 Task: Add a condition where "Status category Less than Open" in new tickets in your groups.
Action: Mouse moved to (119, 483)
Screenshot: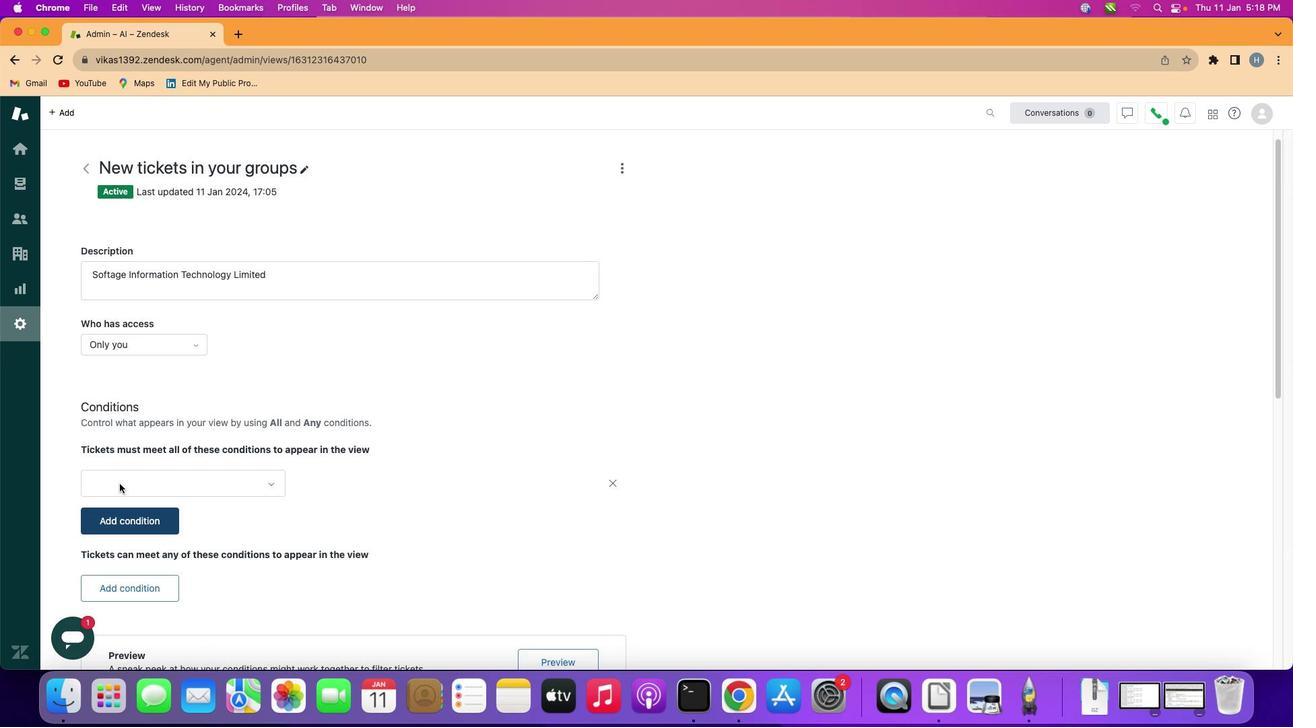 
Action: Mouse pressed left at (119, 483)
Screenshot: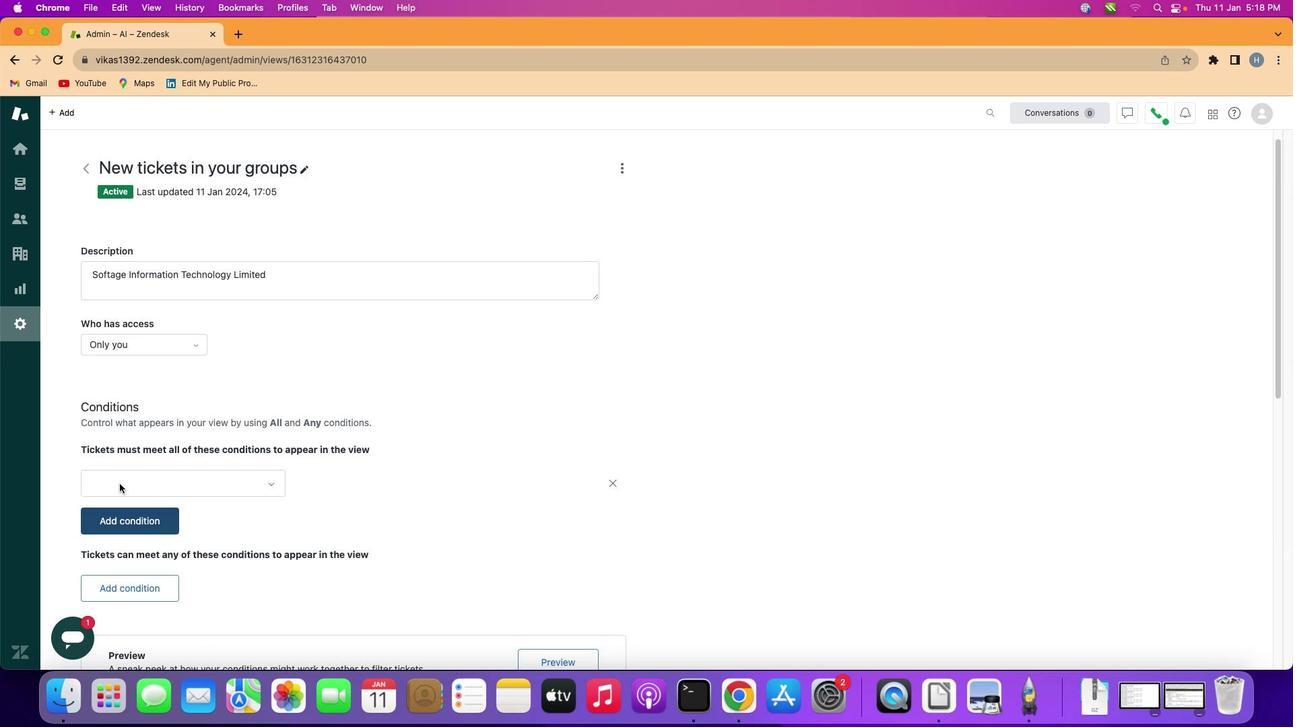 
Action: Mouse moved to (186, 481)
Screenshot: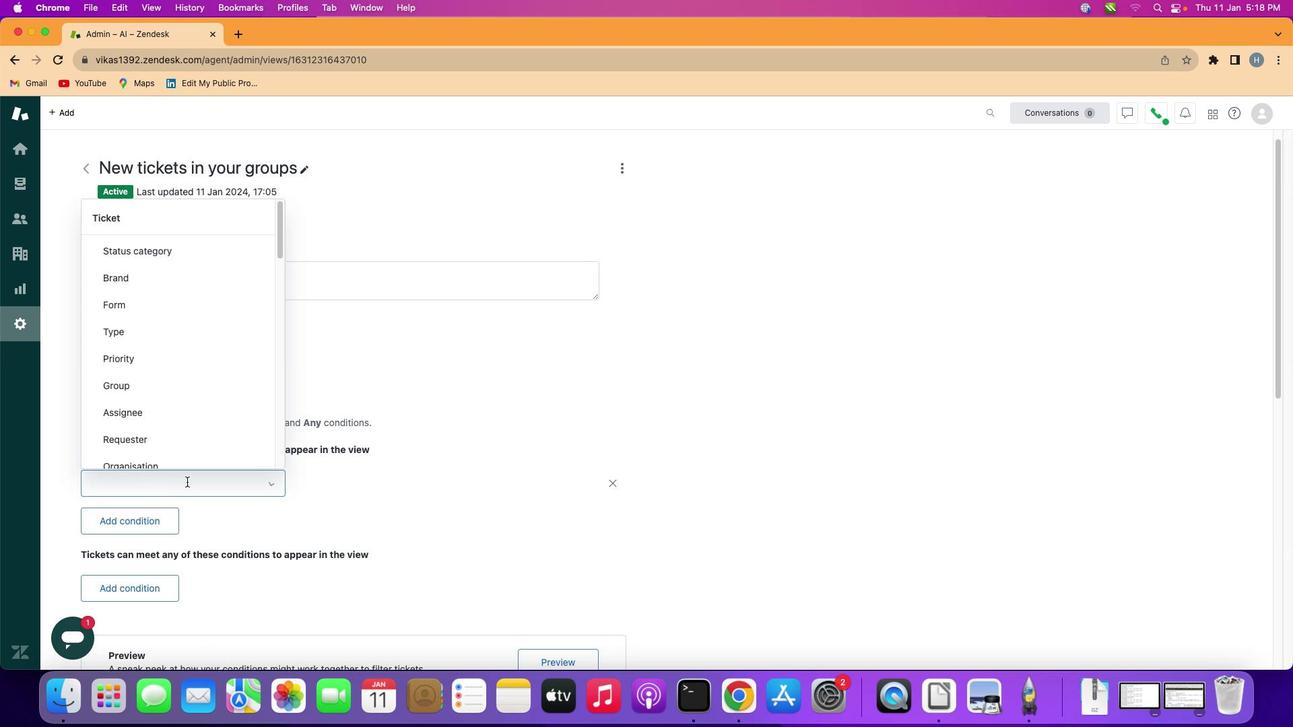 
Action: Mouse pressed left at (186, 481)
Screenshot: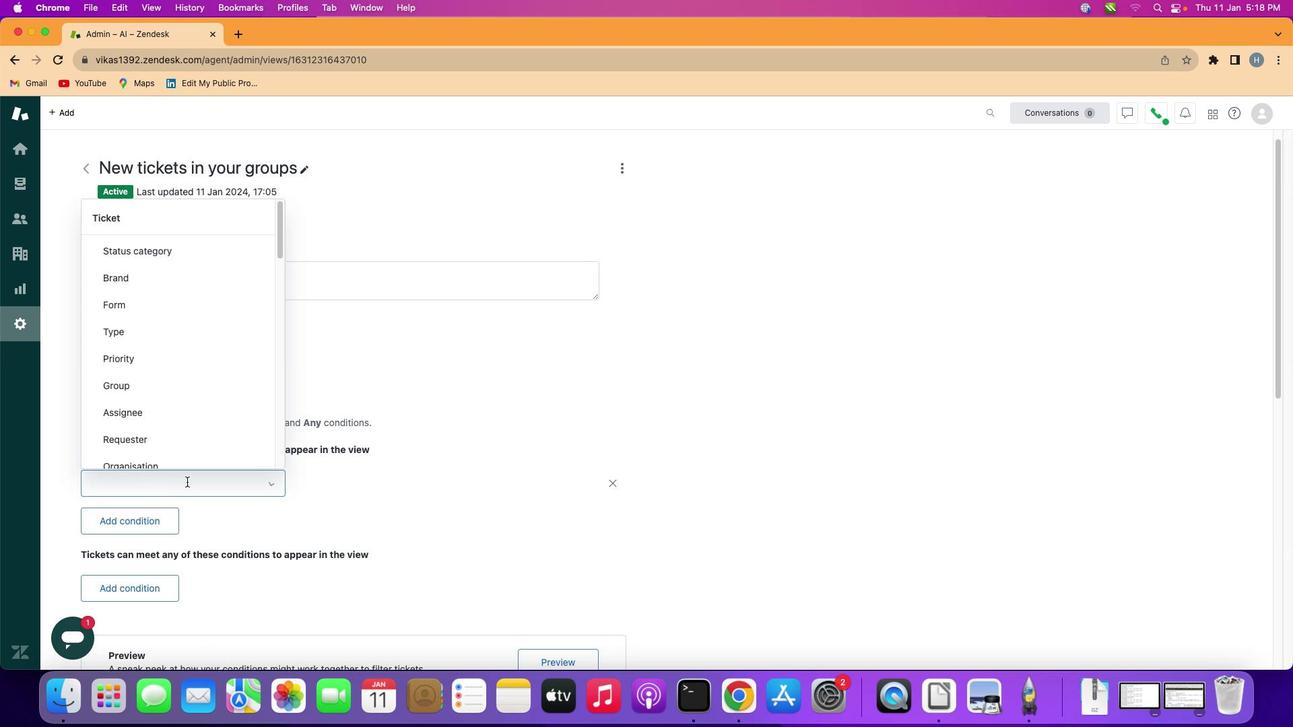 
Action: Mouse moved to (201, 252)
Screenshot: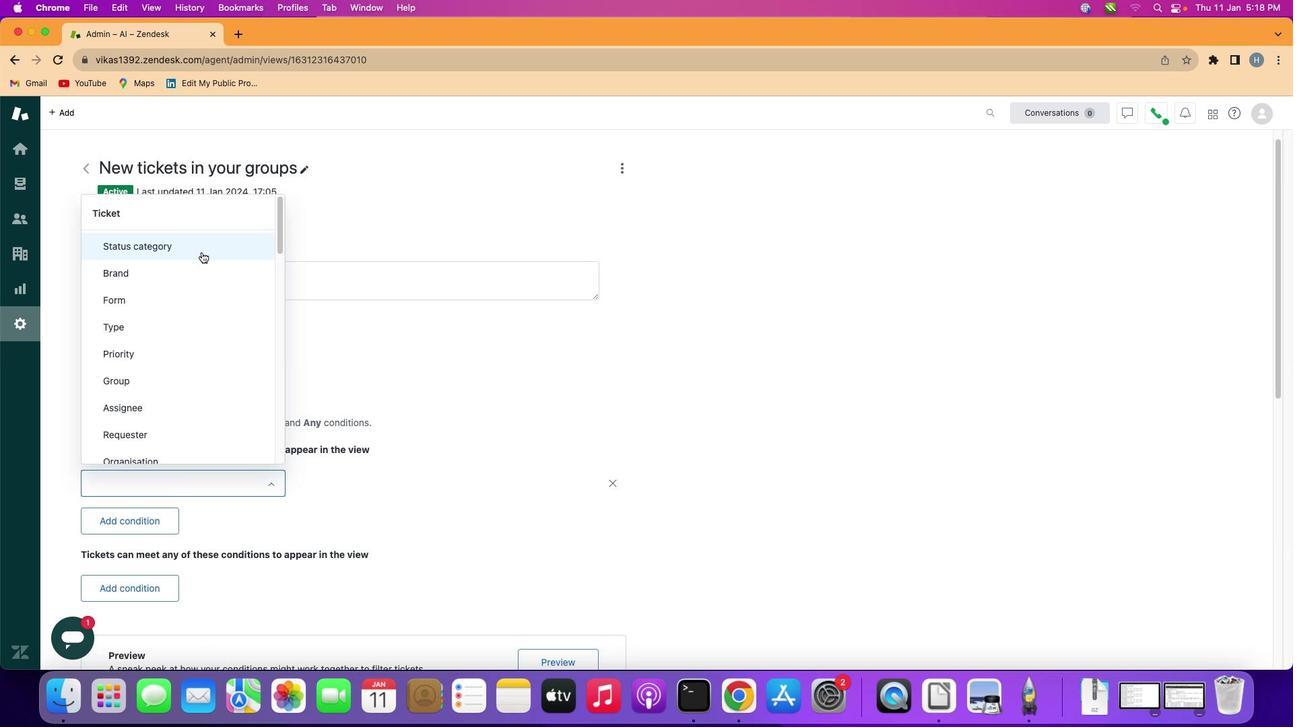 
Action: Mouse pressed left at (201, 252)
Screenshot: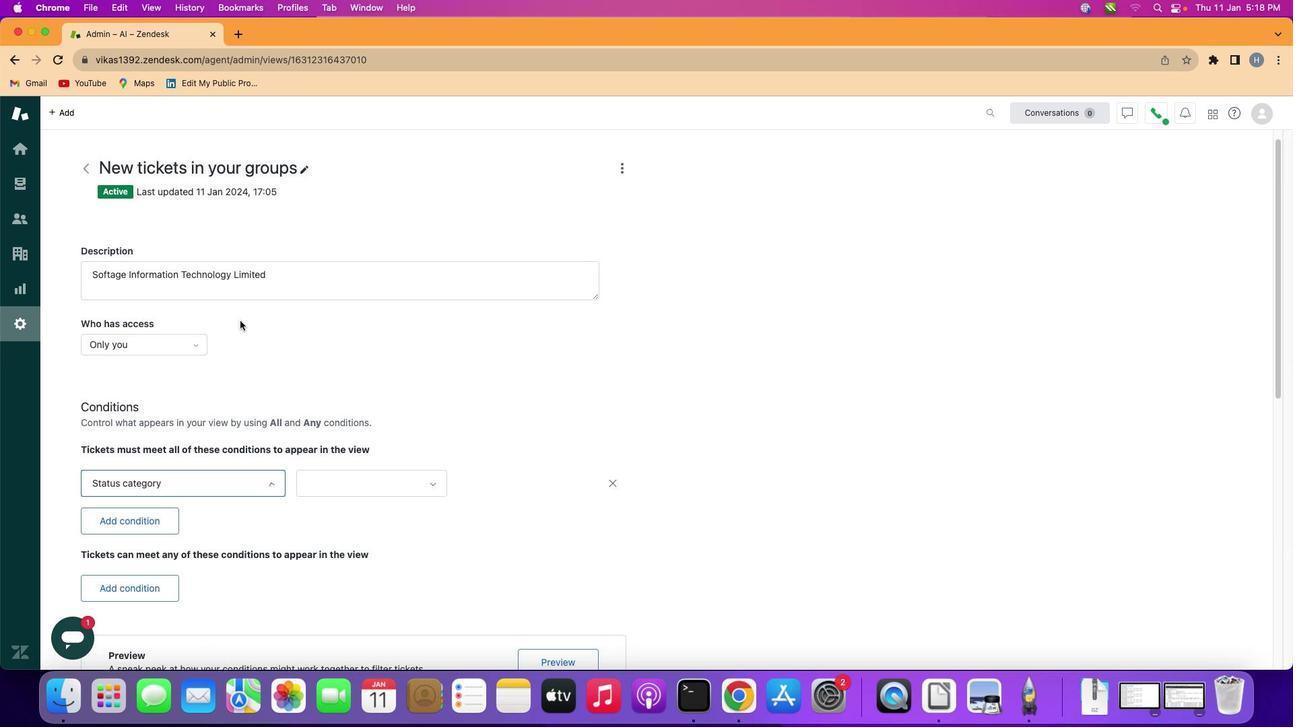 
Action: Mouse moved to (360, 479)
Screenshot: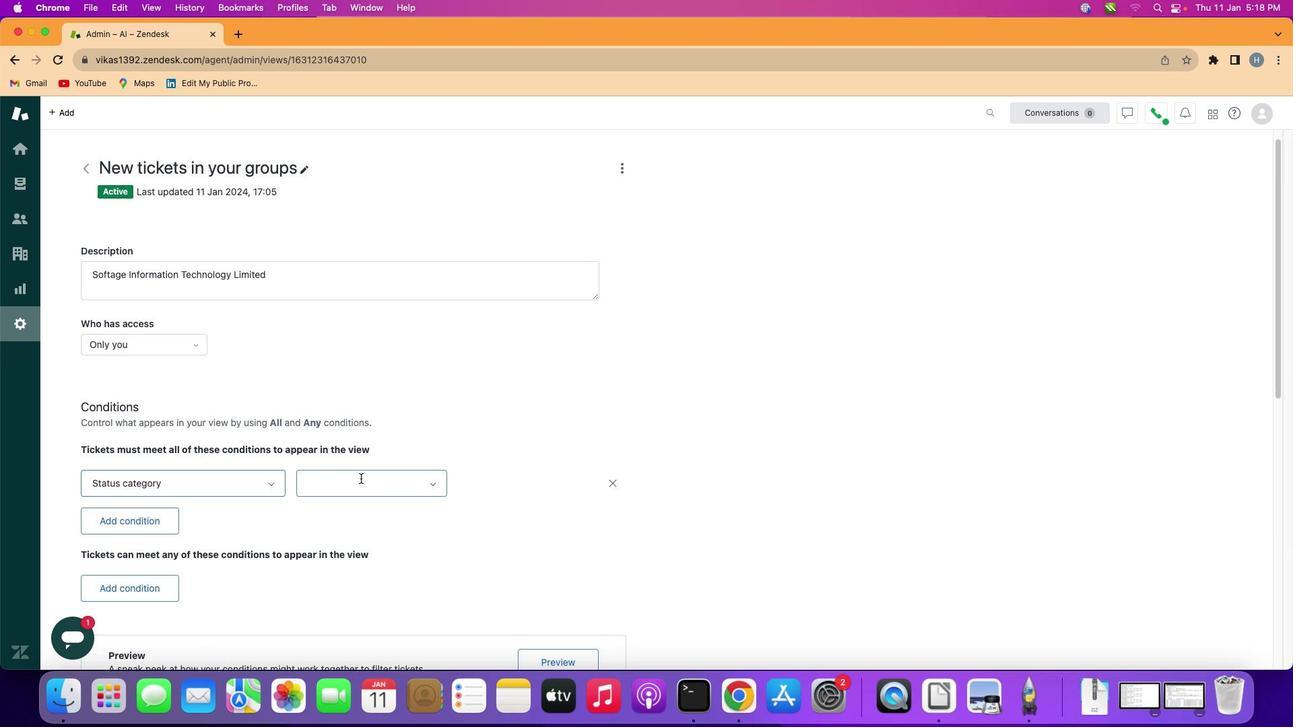 
Action: Mouse pressed left at (360, 479)
Screenshot: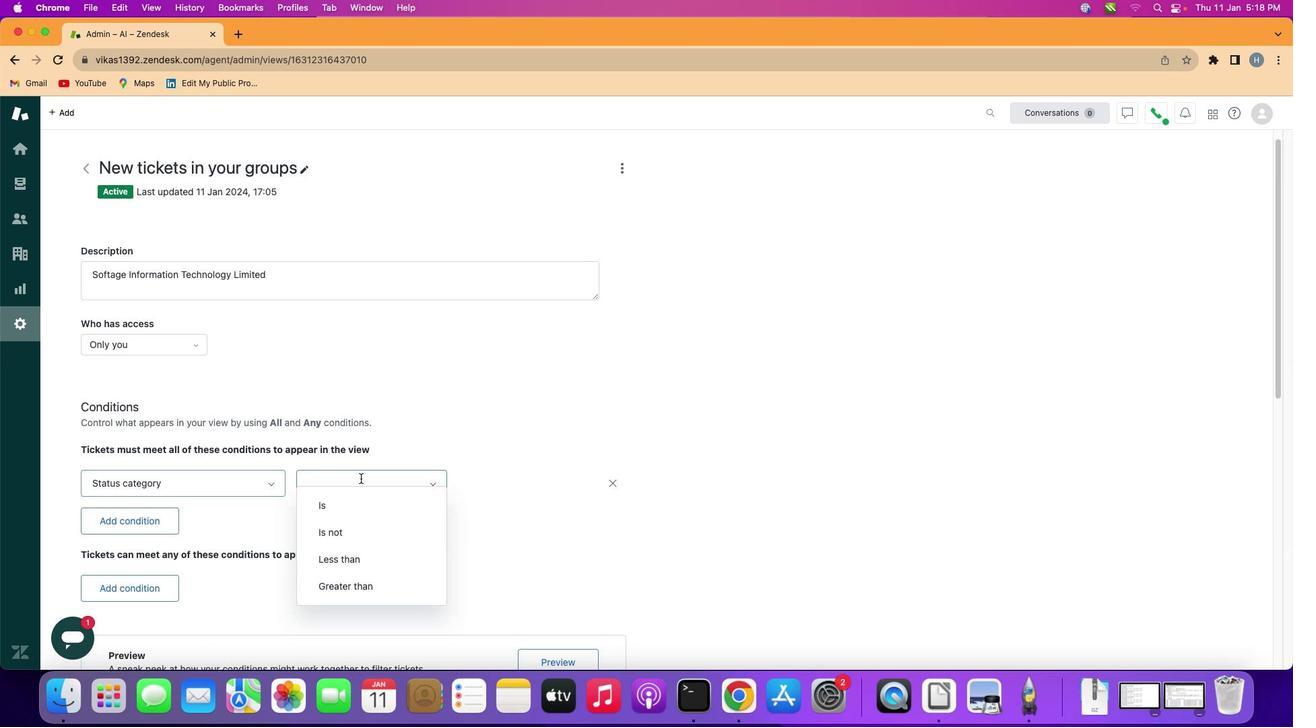 
Action: Mouse moved to (383, 568)
Screenshot: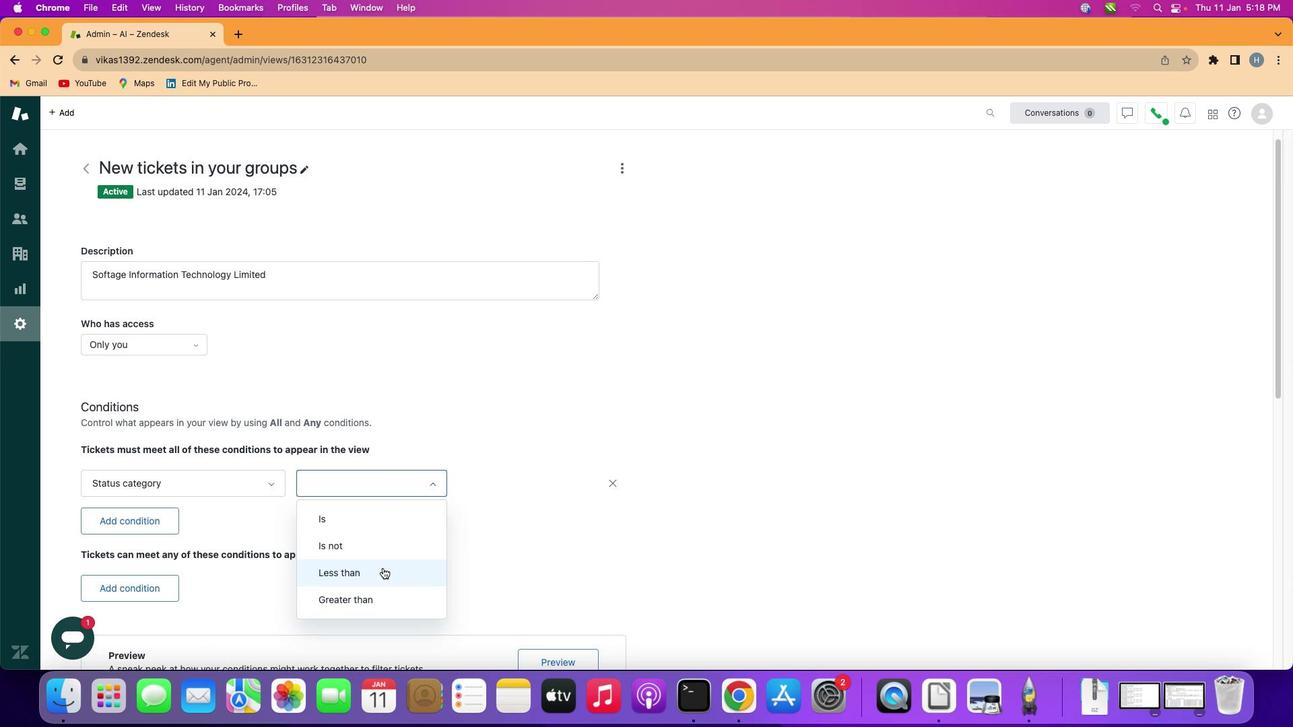 
Action: Mouse pressed left at (383, 568)
Screenshot: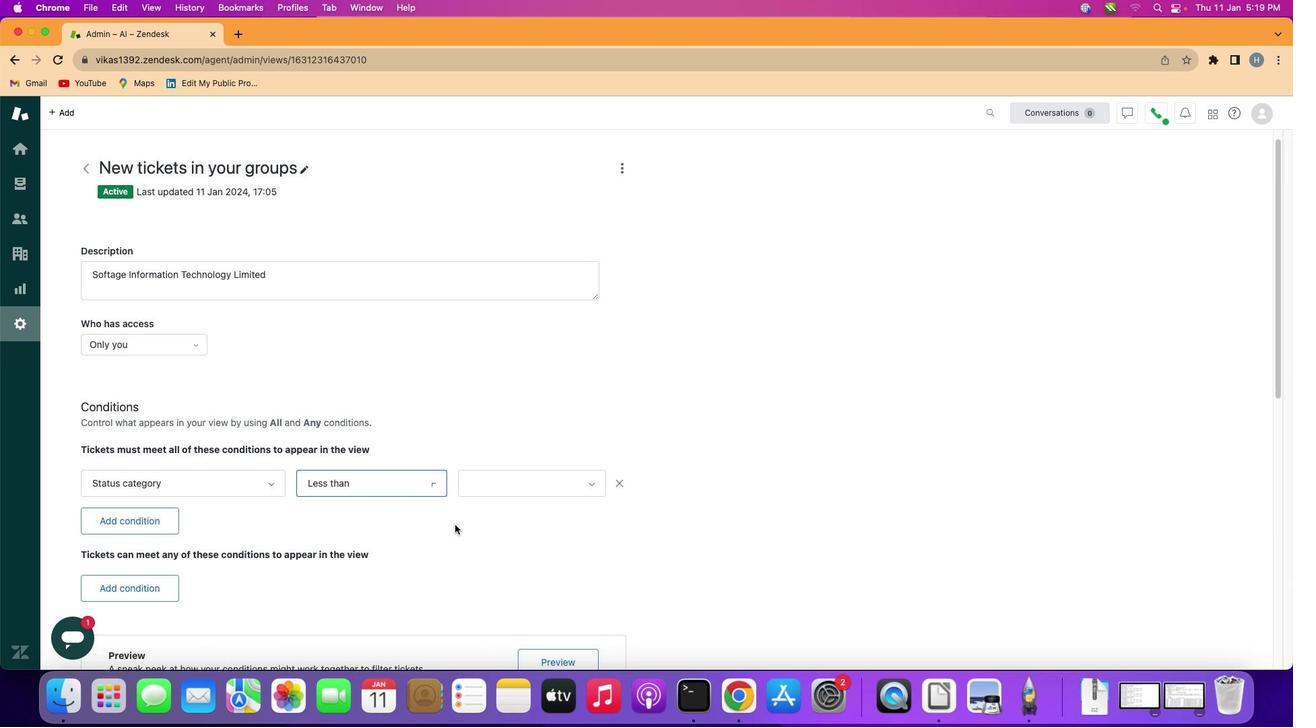 
Action: Mouse moved to (525, 485)
Screenshot: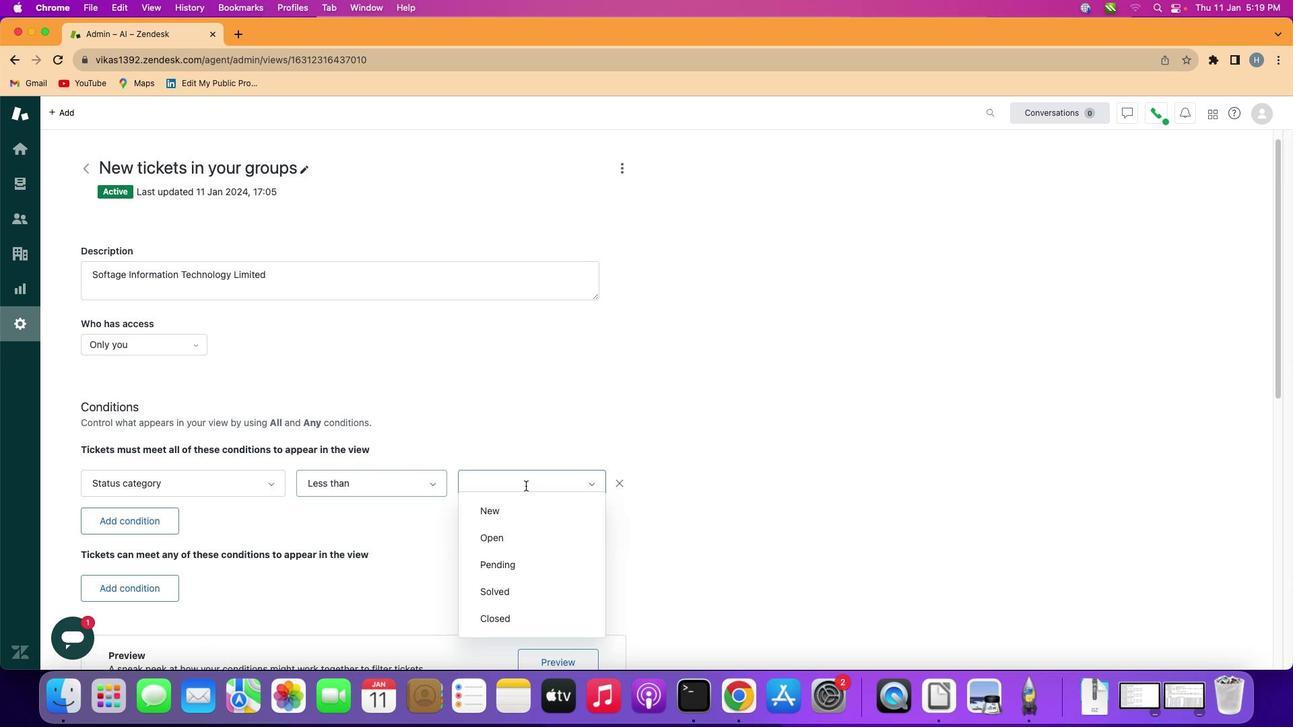 
Action: Mouse pressed left at (525, 485)
Screenshot: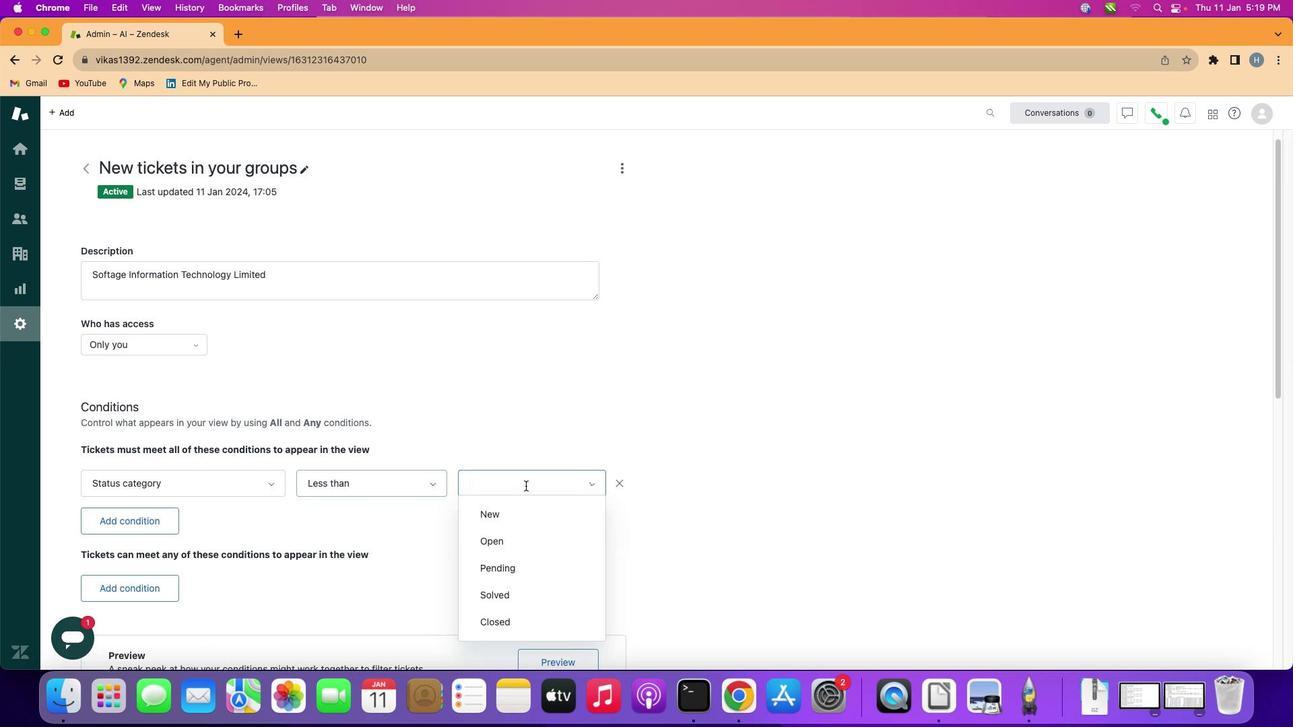 
Action: Mouse moved to (522, 540)
Screenshot: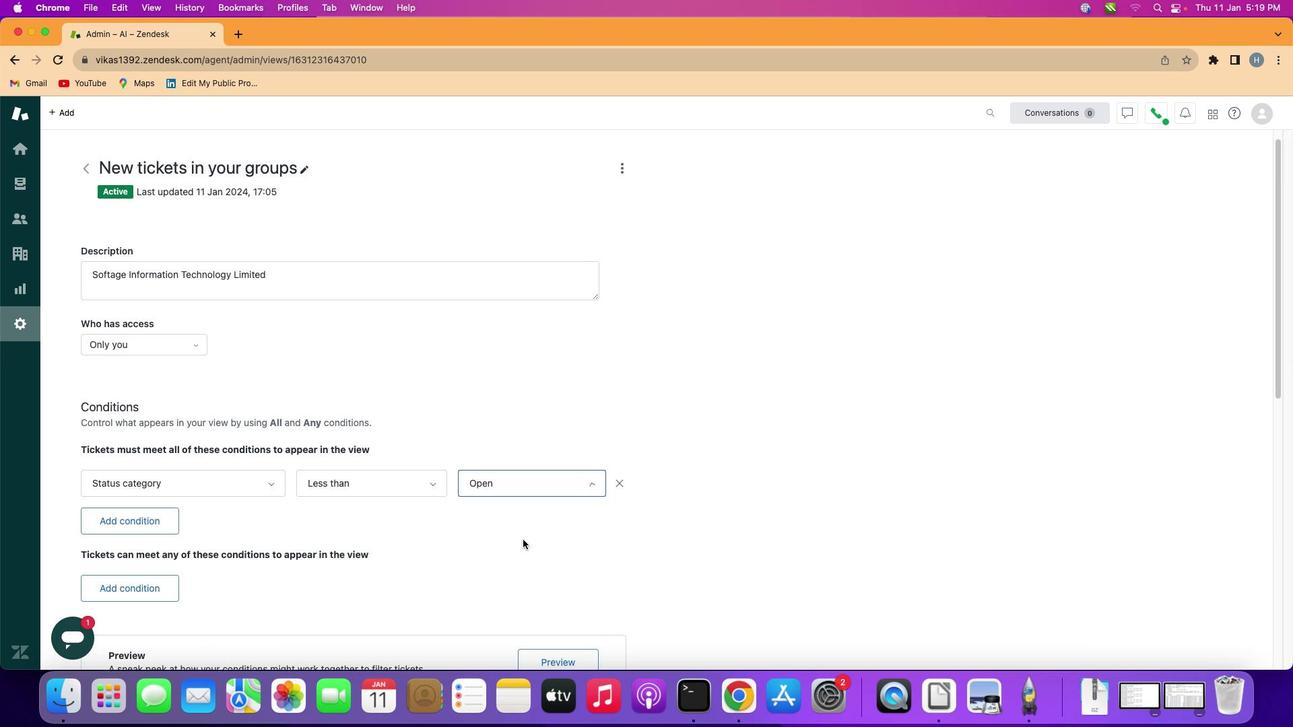 
Action: Mouse pressed left at (522, 540)
Screenshot: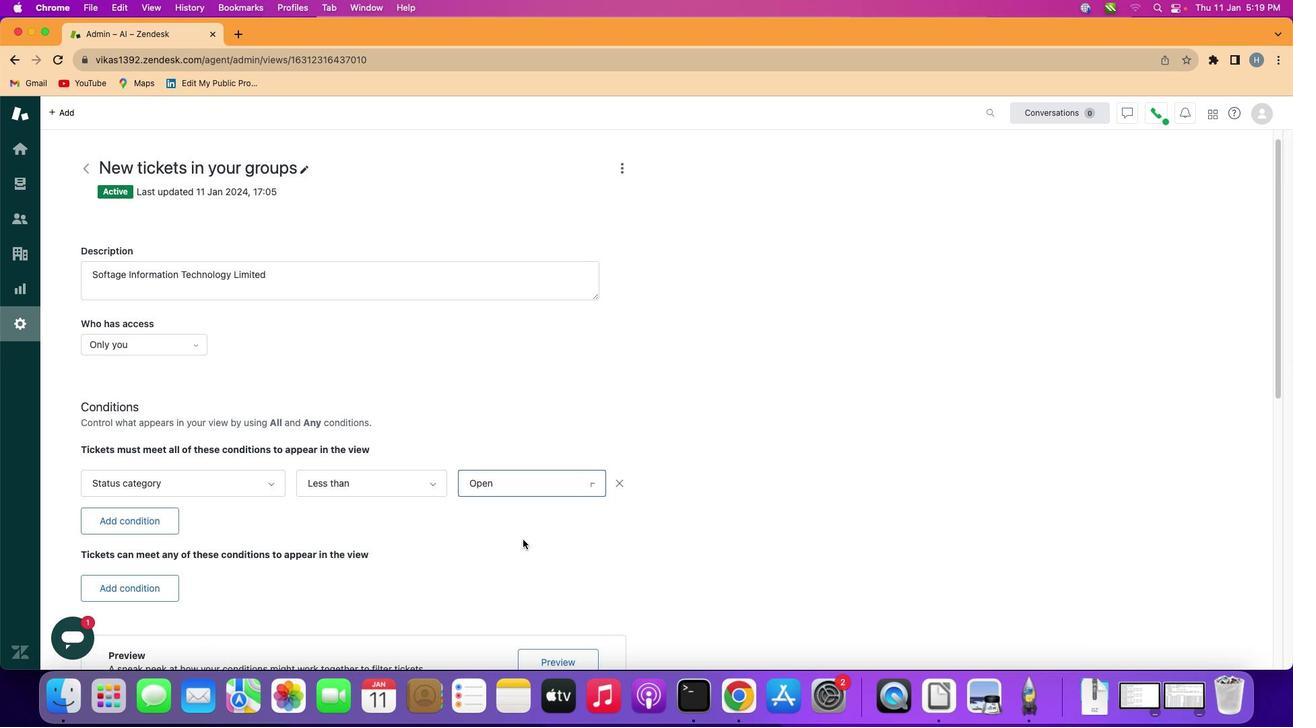 
Action: Mouse moved to (522, 540)
Screenshot: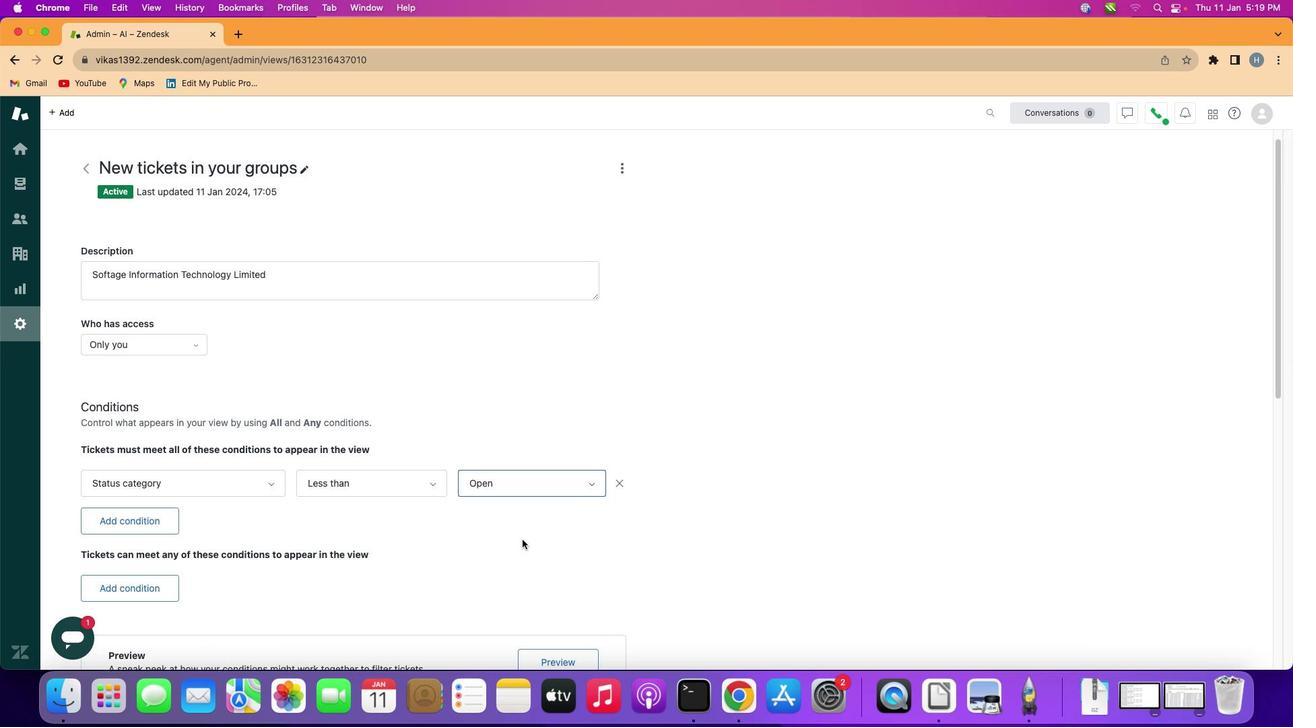 
